 Task: Create an event for the pre-trip currency exchange.
Action: Mouse moved to (279, 235)
Screenshot: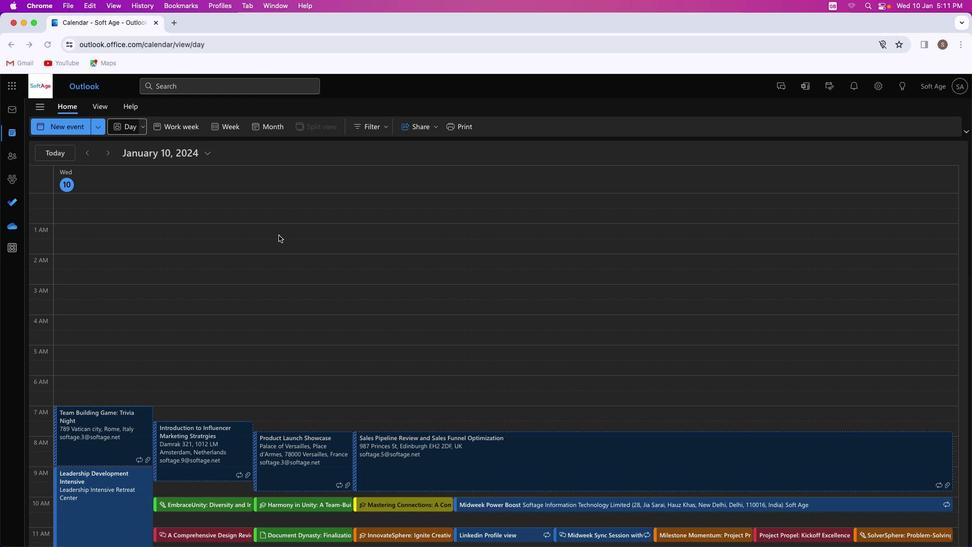 
Action: Mouse pressed left at (279, 235)
Screenshot: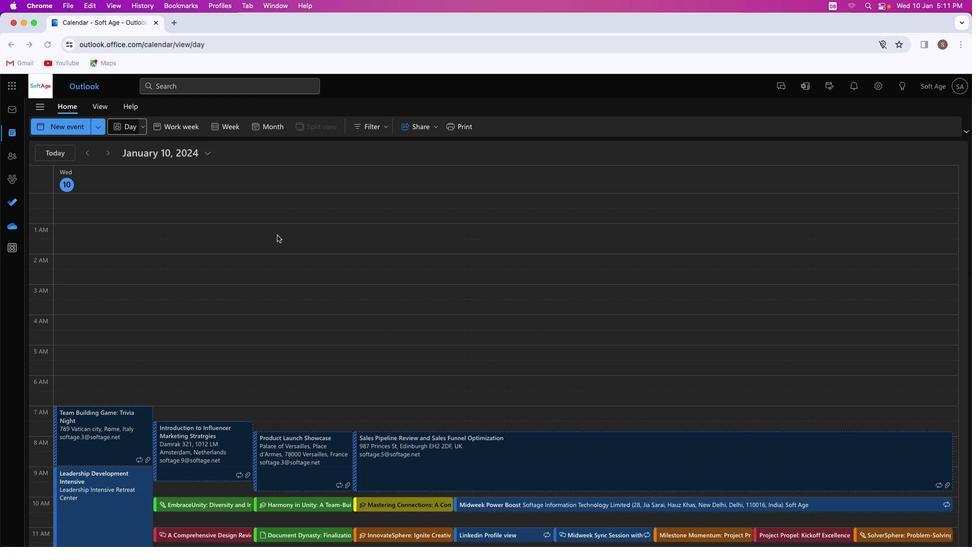 
Action: Mouse moved to (61, 125)
Screenshot: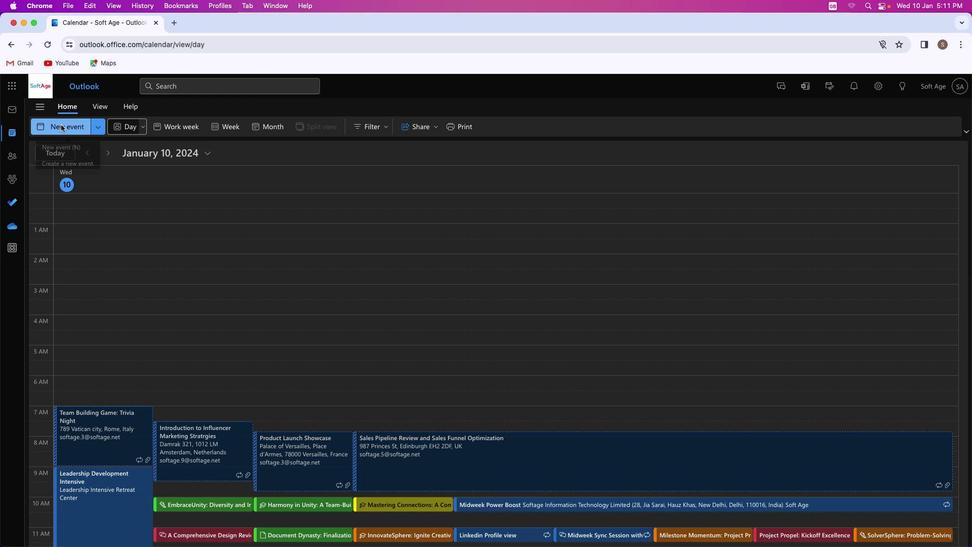 
Action: Mouse pressed left at (61, 125)
Screenshot: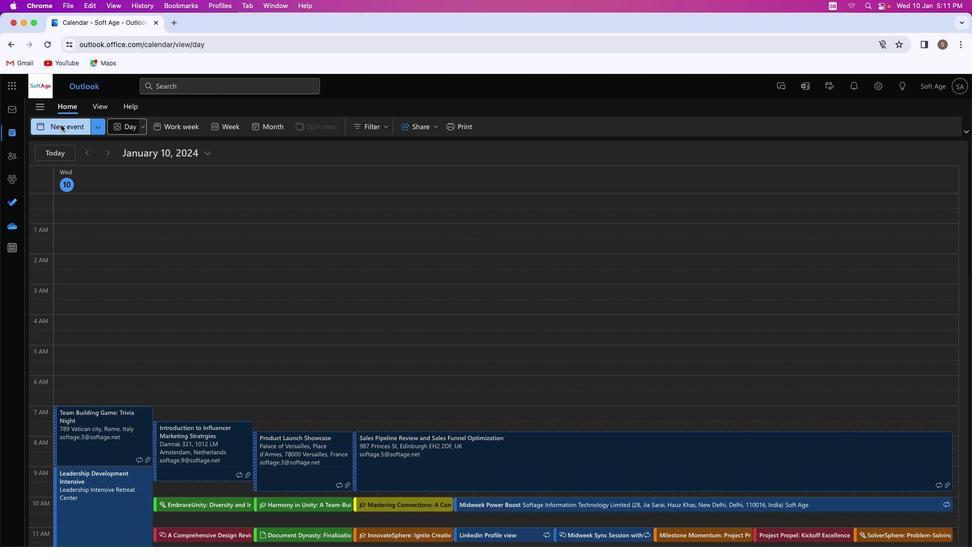 
Action: Mouse moved to (276, 189)
Screenshot: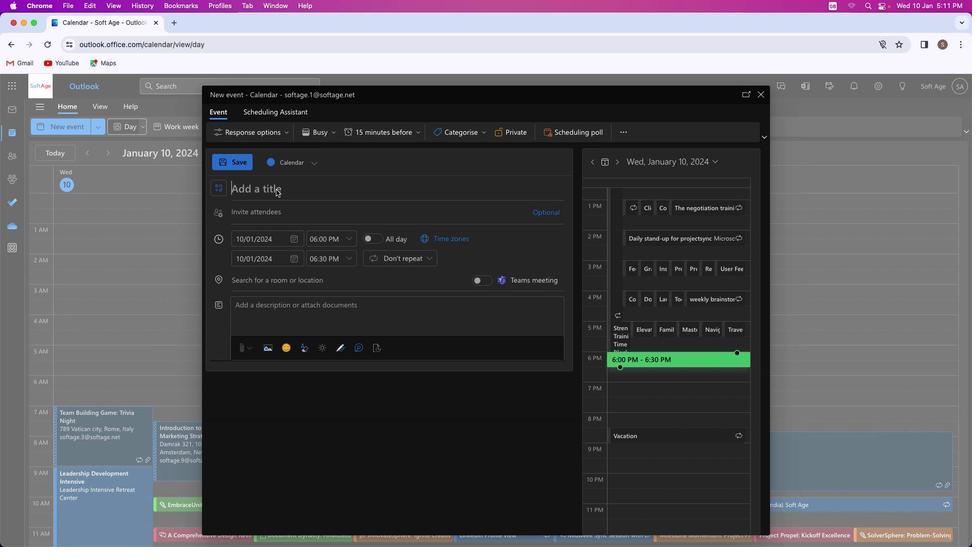 
Action: Mouse pressed left at (276, 189)
Screenshot: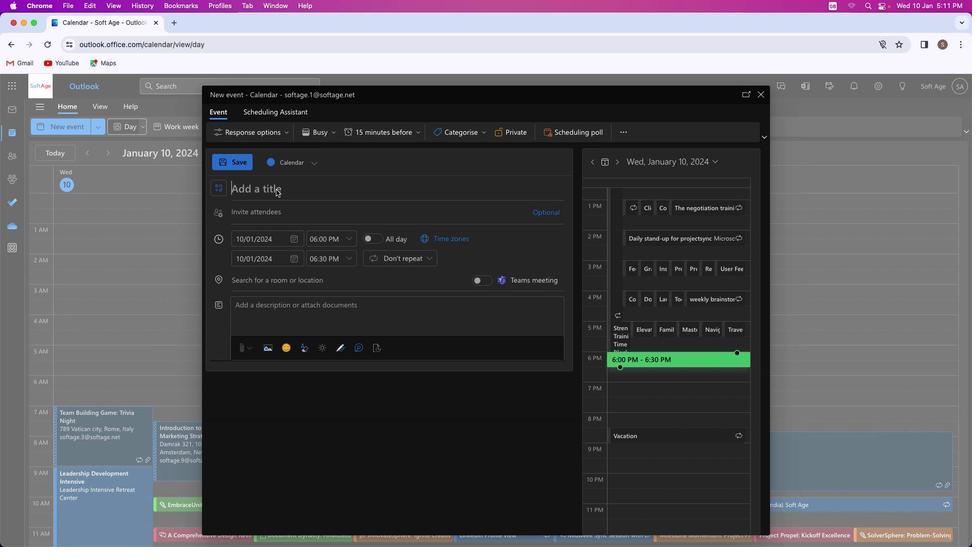 
Action: Key pressed Key.shift'C''u''r''r''e''n''c''y'Key.spaceKey.shift_r'P''r''e''p'Key.shift_r':'Key.spaceKey.shift_r'P''r''e''-'Key.shift'T''r''i''p'Key.spaceKey.shift'C''u''r''r''e''n''c''y'Key.spaceKey.shift'E''x''c''h''a''n''g''e'
Screenshot: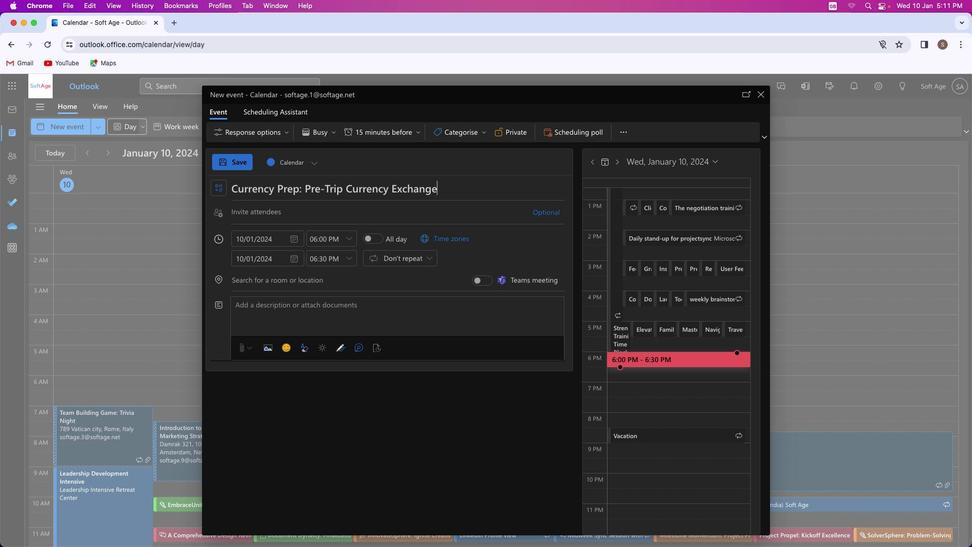 
Action: Mouse moved to (282, 215)
Screenshot: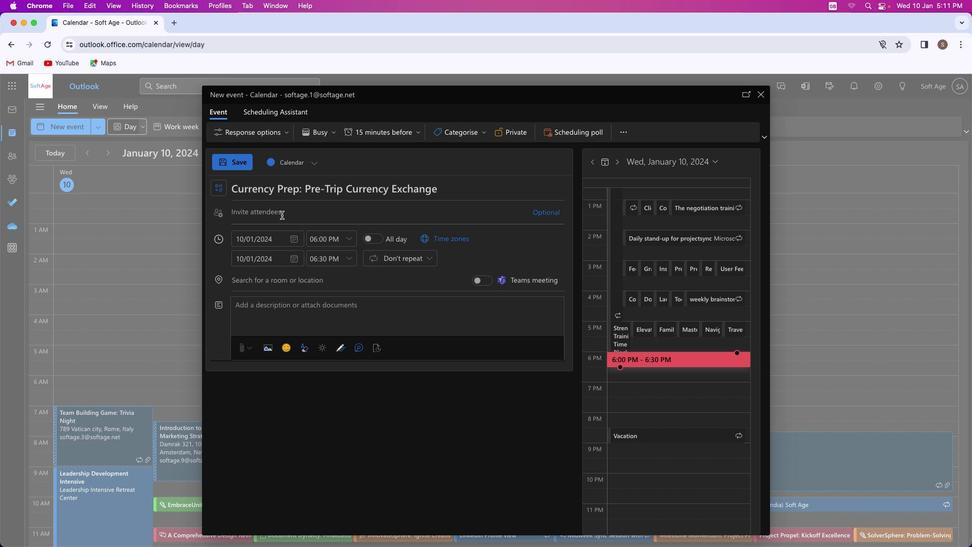 
Action: Mouse pressed left at (282, 215)
Screenshot: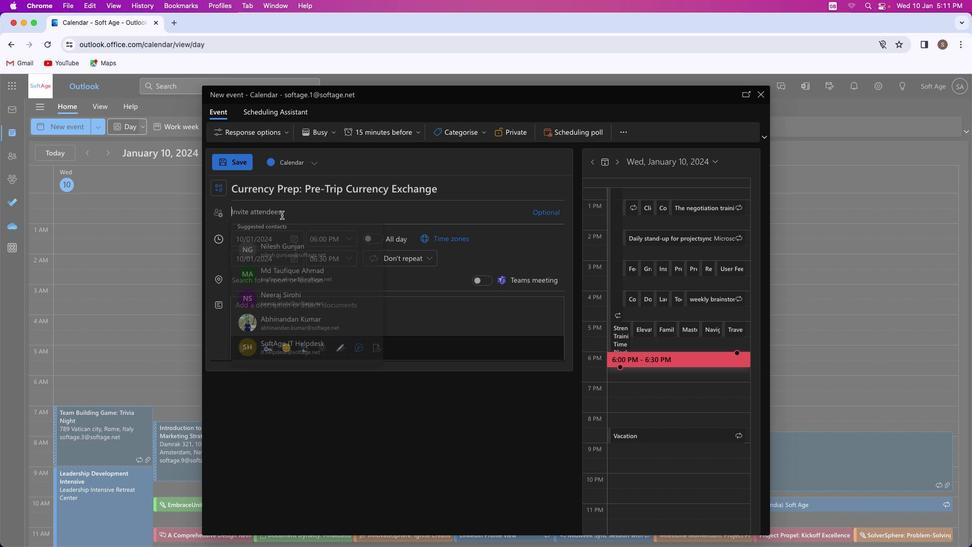 
Action: Mouse moved to (412, 303)
Screenshot: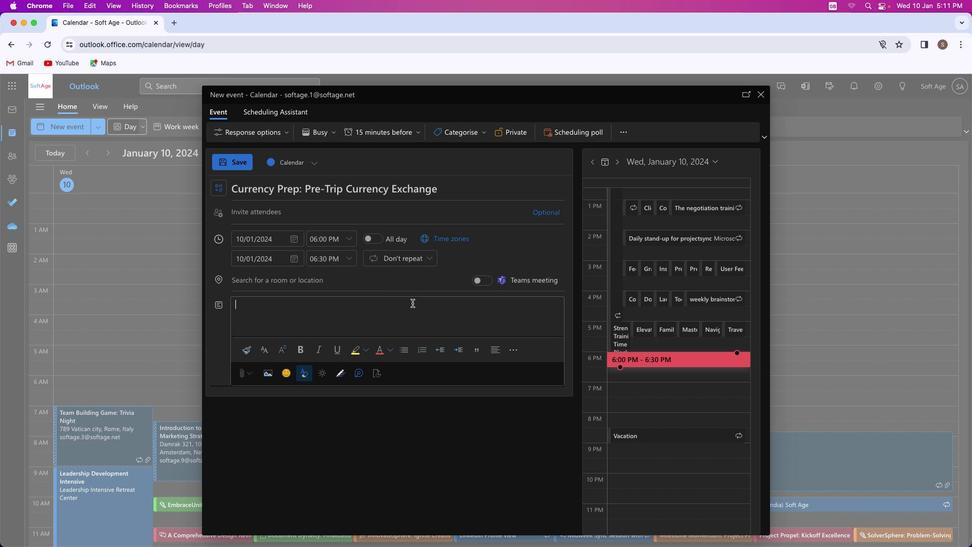 
Action: Mouse pressed left at (412, 303)
Screenshot: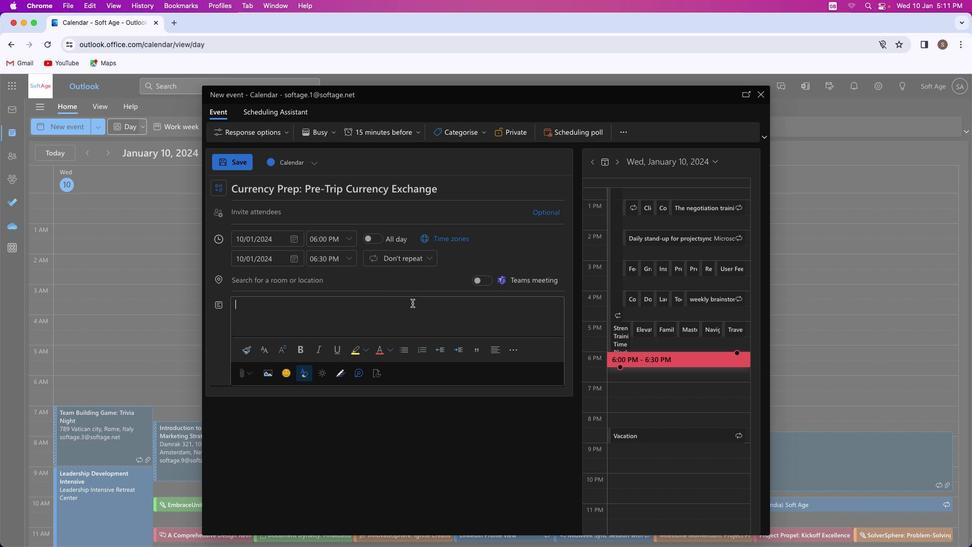 
Action: Mouse moved to (304, 304)
Screenshot: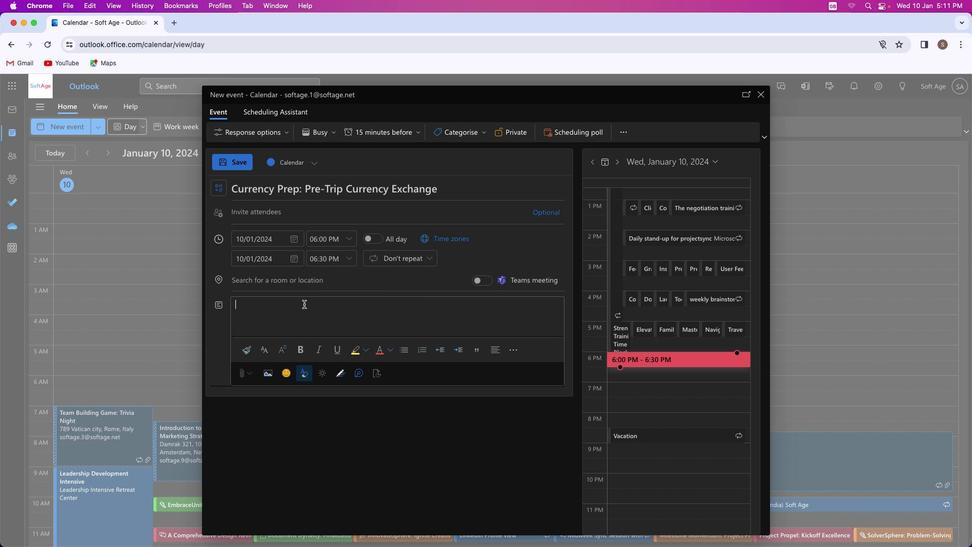 
Action: Key pressed Key.shift_r'P''r''e''p''a''r''e'Key.space'f''o''r'Key.space'y''o''u''r'Key.space'a''d''v''e''n''t''u''r''e'Key.space'w''i''t''h'Key.space'c''u''r''r''e''n''c''y'Key.space'p''r''e''p'','Key.space'f''a''c''i''l''i''t''a''t''i''n''g'Key.space'e''a''s''y'Key.space'a''n''d'Key.space'c''o''n''v''e''n''i''e''n''t'Key.space'p''r''e''-''t''r''i''p'Key.space'c''u''r''r''e''n''c''y'Key.space'e''x''c''h''a''n''g''e''.'Key.spaceKey.shift'E''n''s''u''r''e'Key.space's''m''o''o''t''h'Key.space't''r''a''n''s''a''c''t''i''o''n''s'Key.space'a''n''d'Key.space'o''p''t''i''m''a''l'Key.space'f''i''n''a''n''c''i''a''l'Key.space'p''l''a''n''n''i''n''g'Key.space'f''o''r'Key.space'a'Key.space'w''o''r''r''y''-''f''r''e''e'Key.space't''r''a''v''e''l'Key.space'e''x''p''e''r''i''e''n''c''e''.'
Screenshot: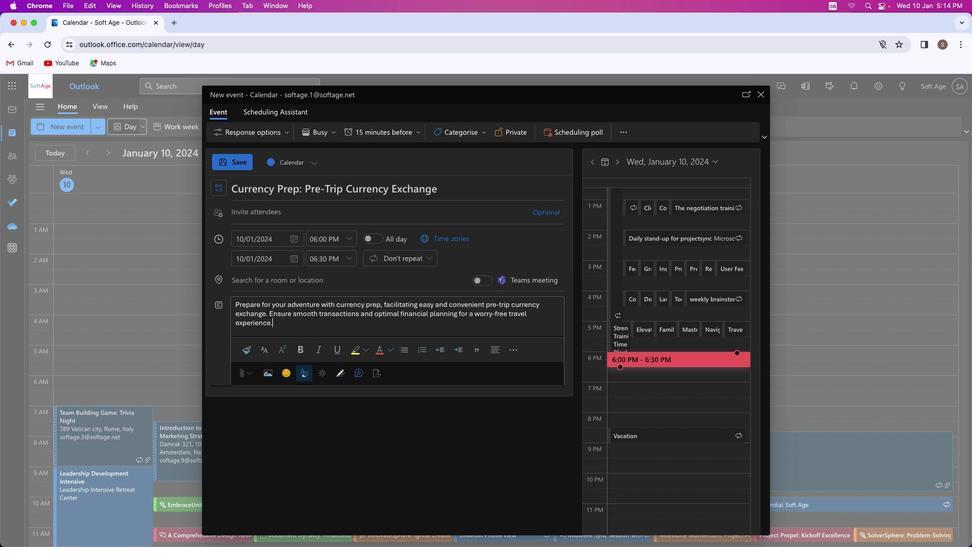 
Action: Mouse moved to (485, 304)
Screenshot: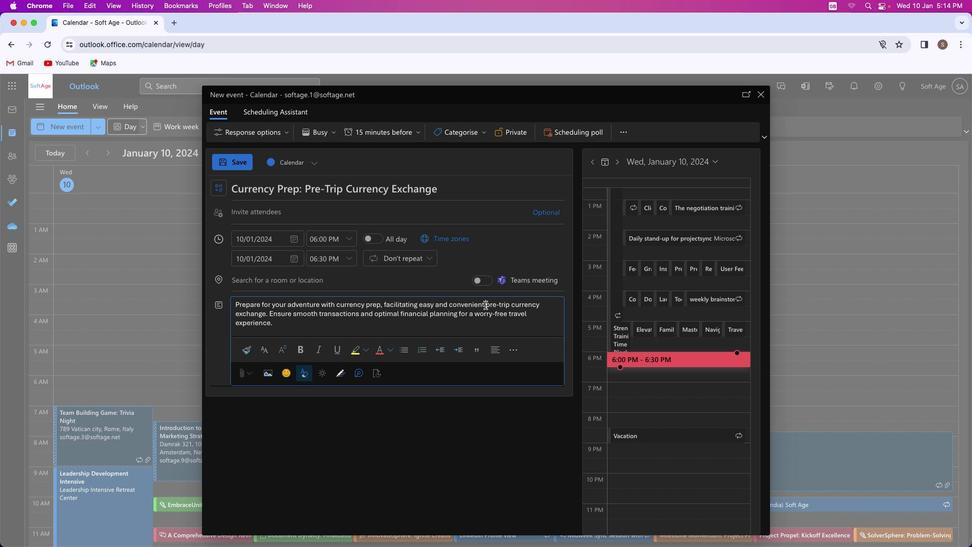 
Action: Mouse pressed left at (485, 304)
Screenshot: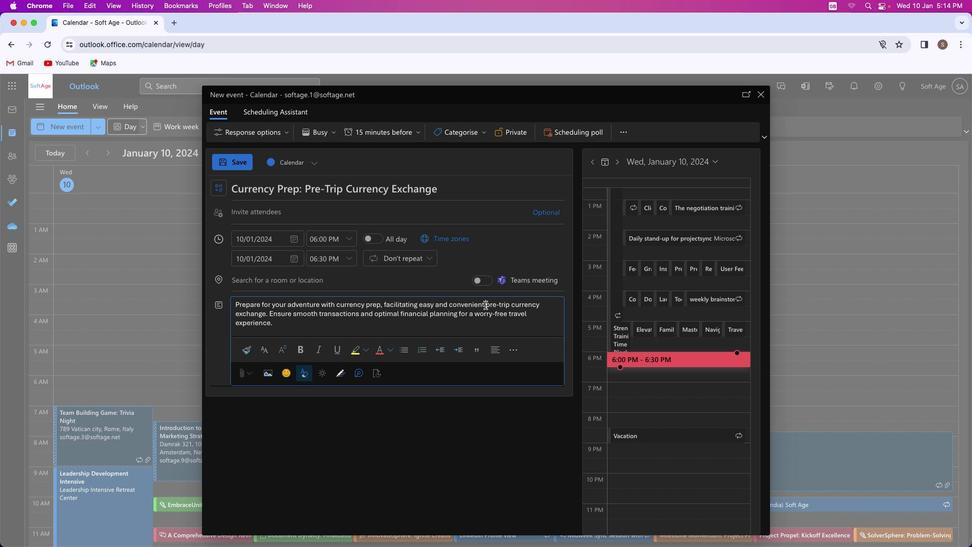 
Action: Mouse moved to (485, 303)
Screenshot: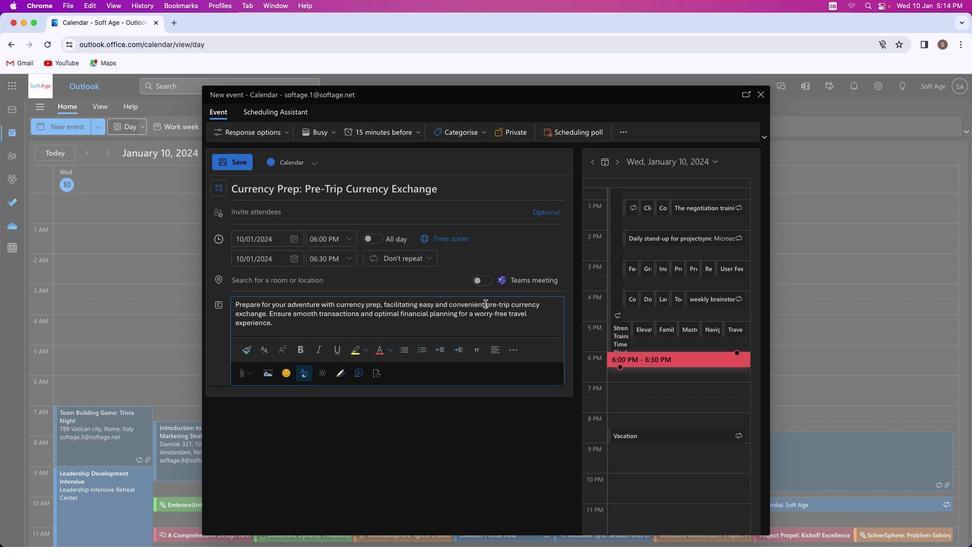 
Action: Mouse pressed left at (485, 303)
Screenshot: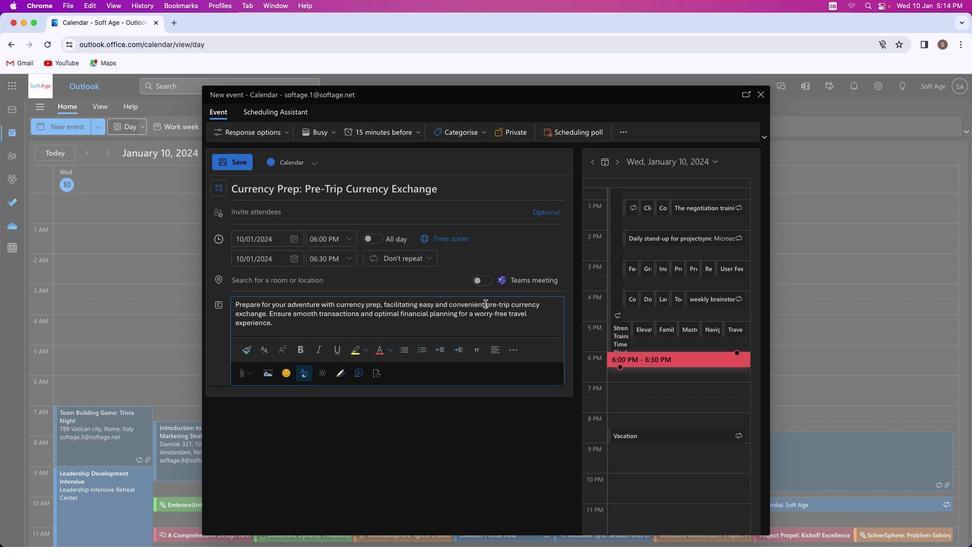 
Action: Mouse moved to (303, 351)
Screenshot: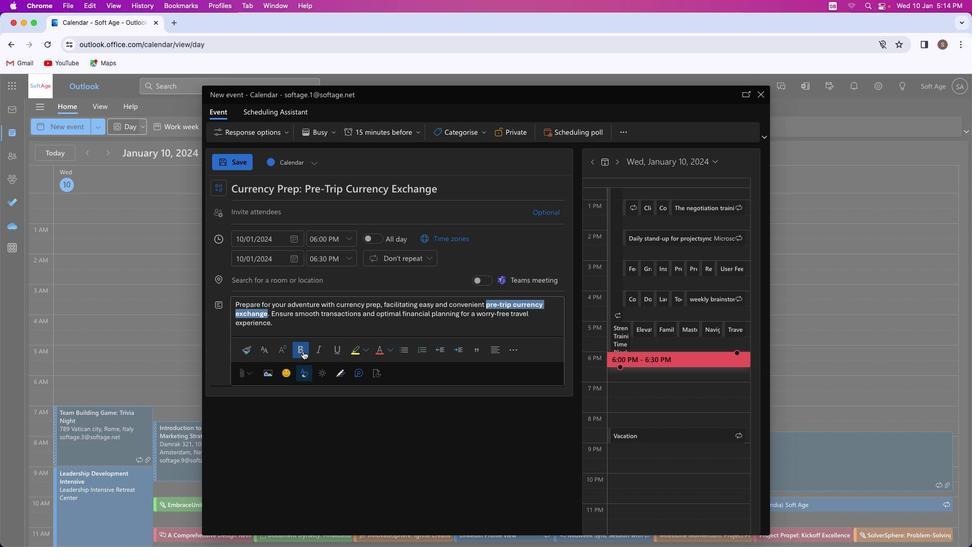 
Action: Mouse pressed left at (303, 351)
Screenshot: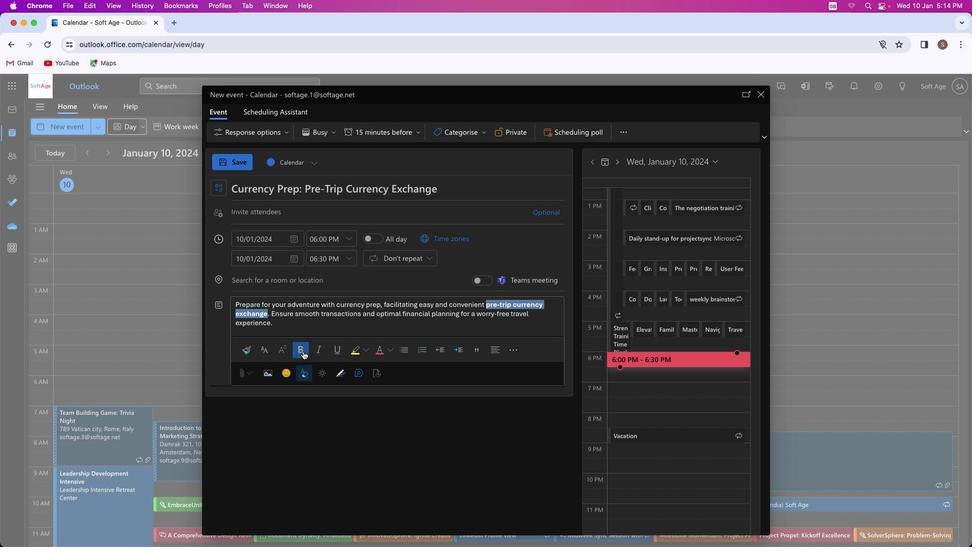
Action: Mouse moved to (318, 349)
Screenshot: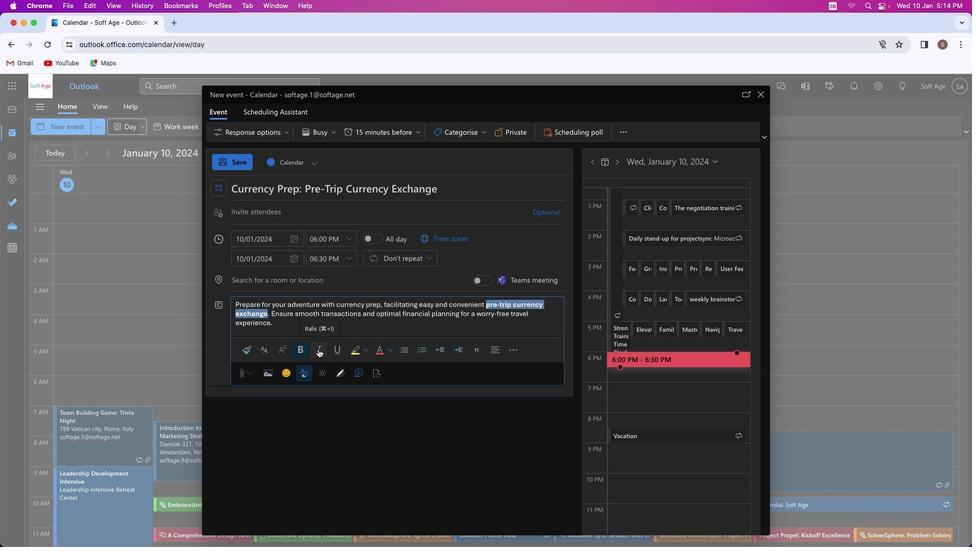 
Action: Mouse pressed left at (318, 349)
Screenshot: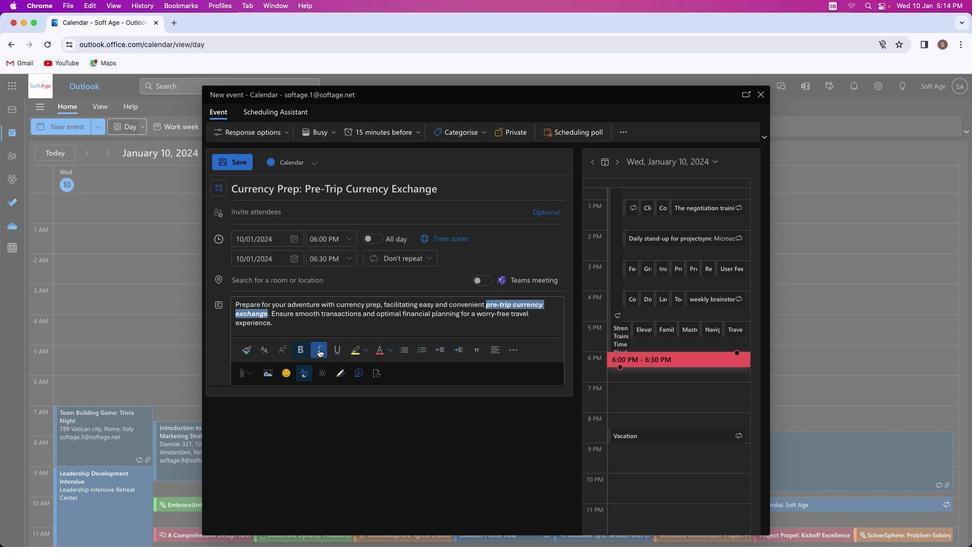 
Action: Mouse moved to (334, 350)
Screenshot: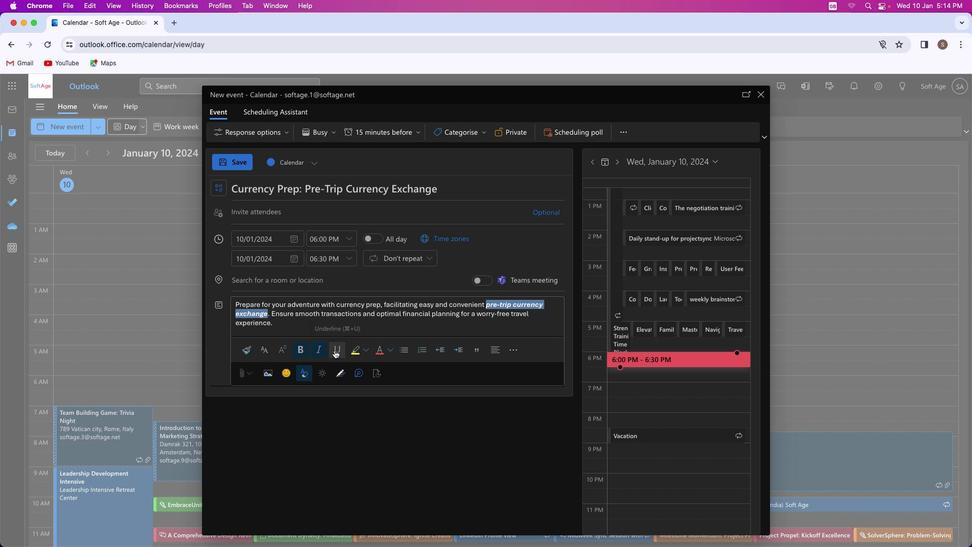 
Action: Mouse pressed left at (334, 350)
Screenshot: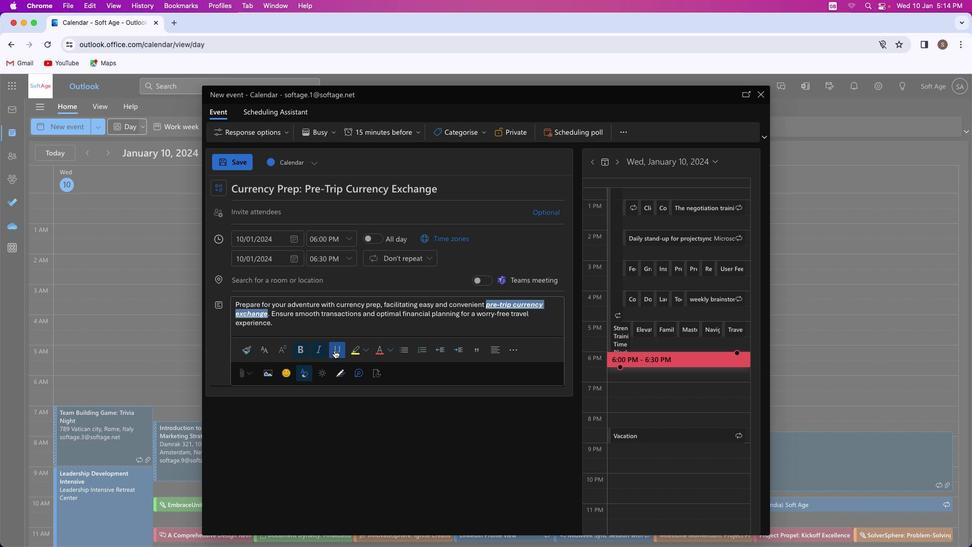 
Action: Mouse moved to (390, 349)
Screenshot: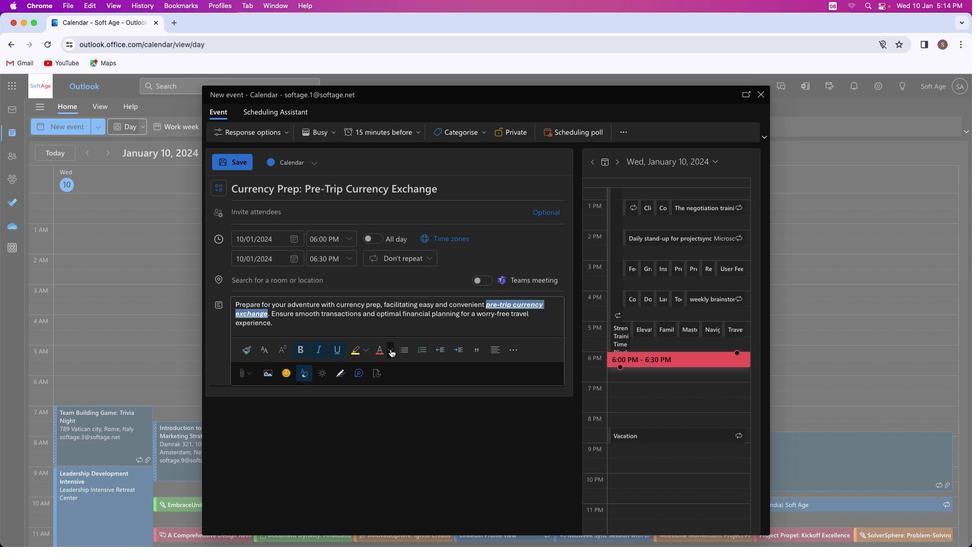
Action: Mouse pressed left at (390, 349)
Screenshot: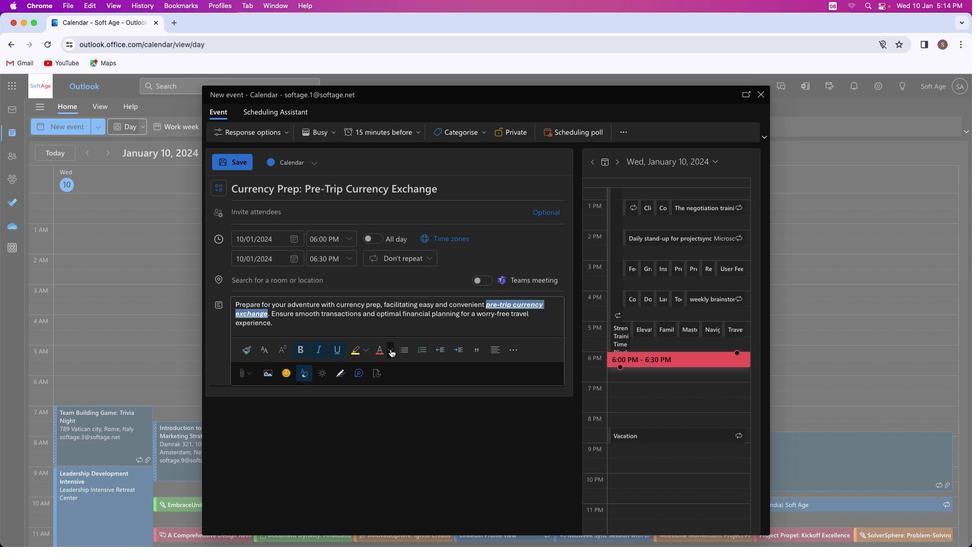 
Action: Mouse moved to (447, 404)
Screenshot: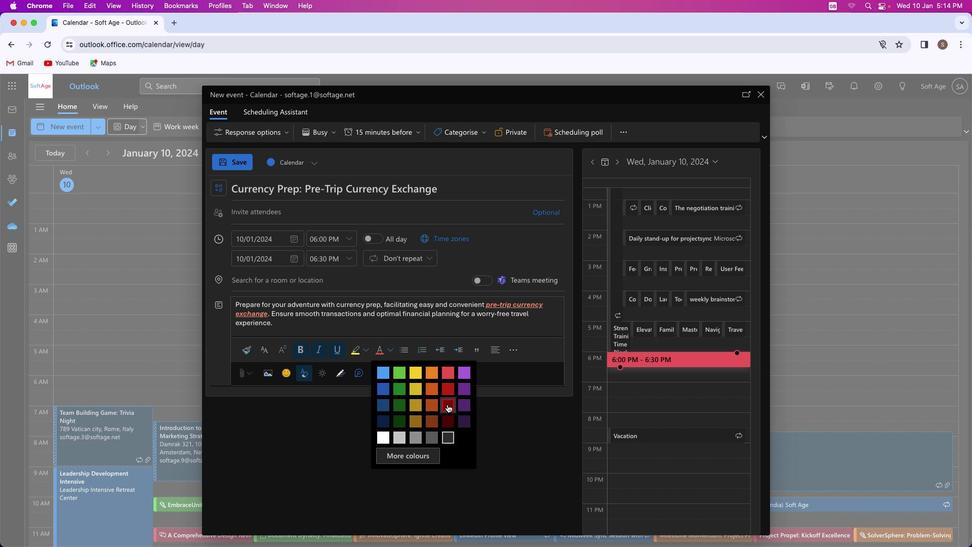 
Action: Mouse pressed left at (447, 404)
Screenshot: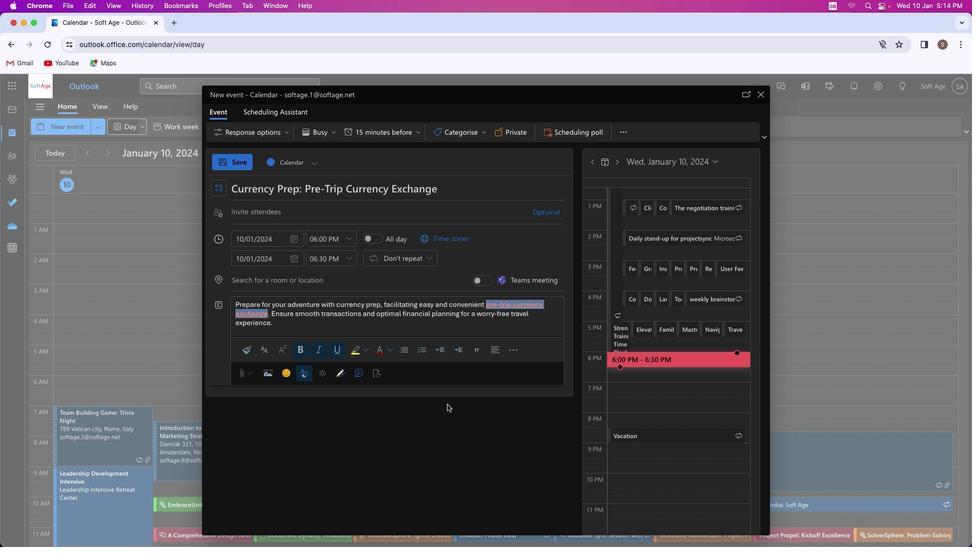 
Action: Mouse moved to (287, 328)
Screenshot: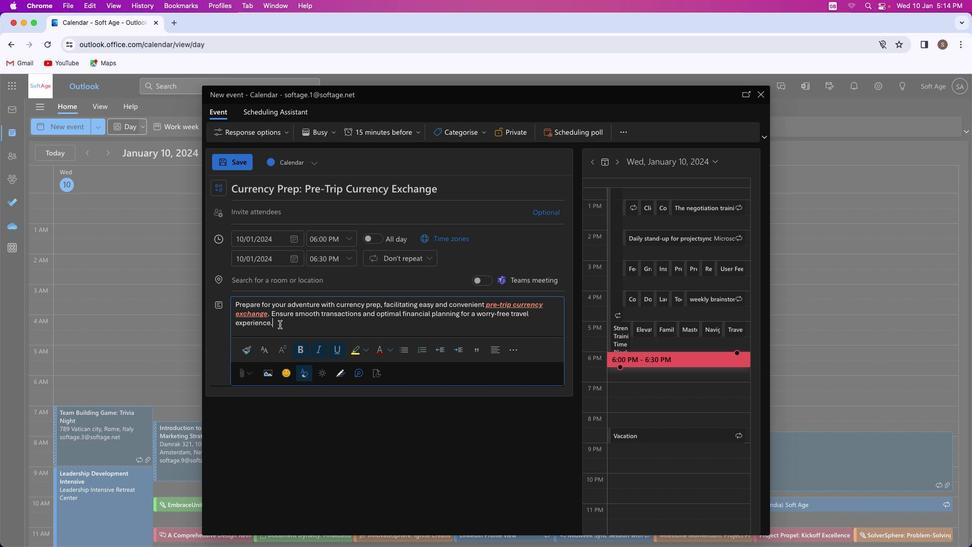 
Action: Mouse pressed left at (287, 328)
Screenshot: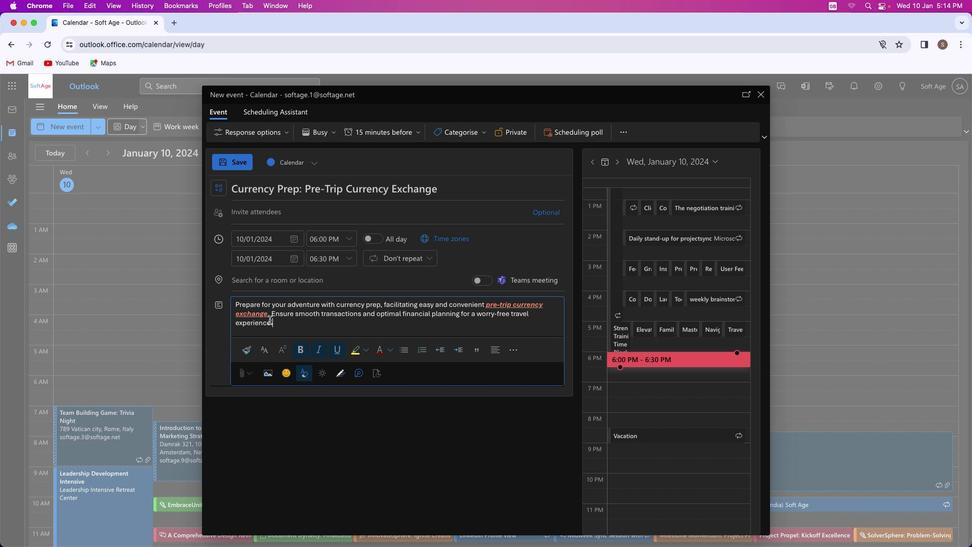 
Action: Mouse moved to (285, 348)
Screenshot: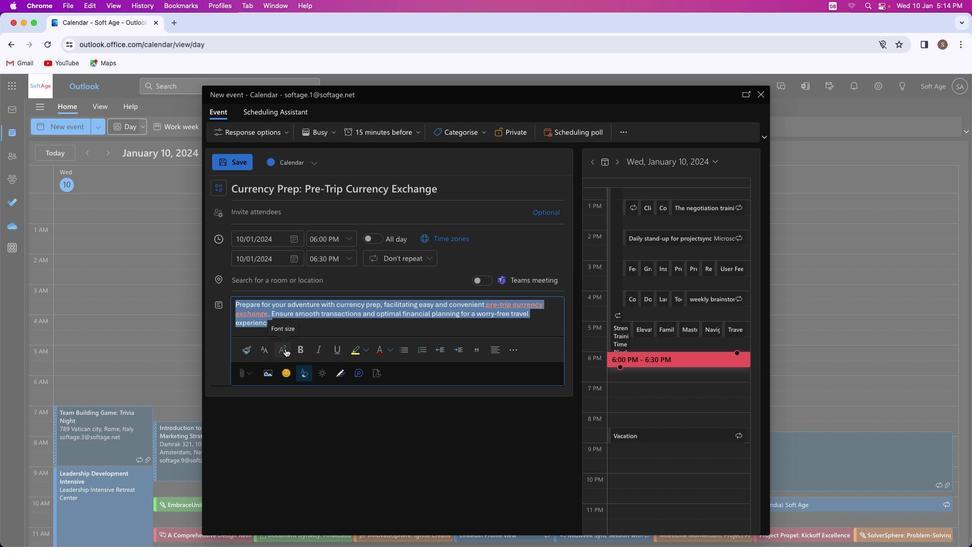 
Action: Mouse pressed left at (285, 348)
Screenshot: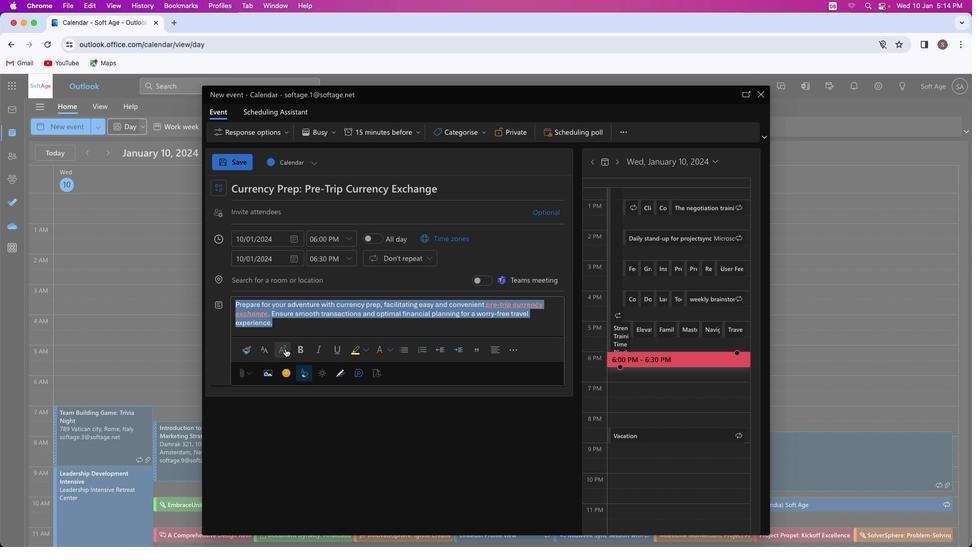
Action: Mouse moved to (297, 442)
Screenshot: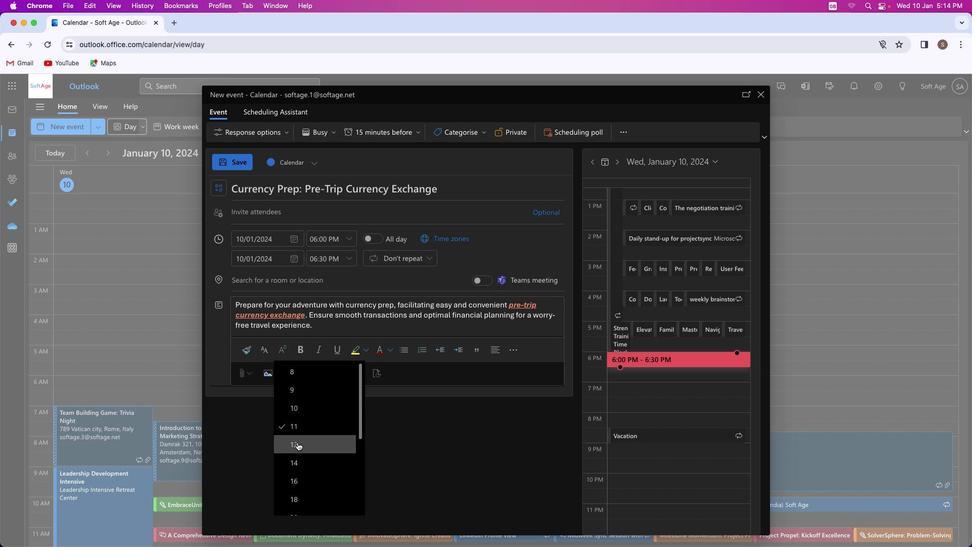 
Action: Mouse pressed left at (297, 442)
Screenshot: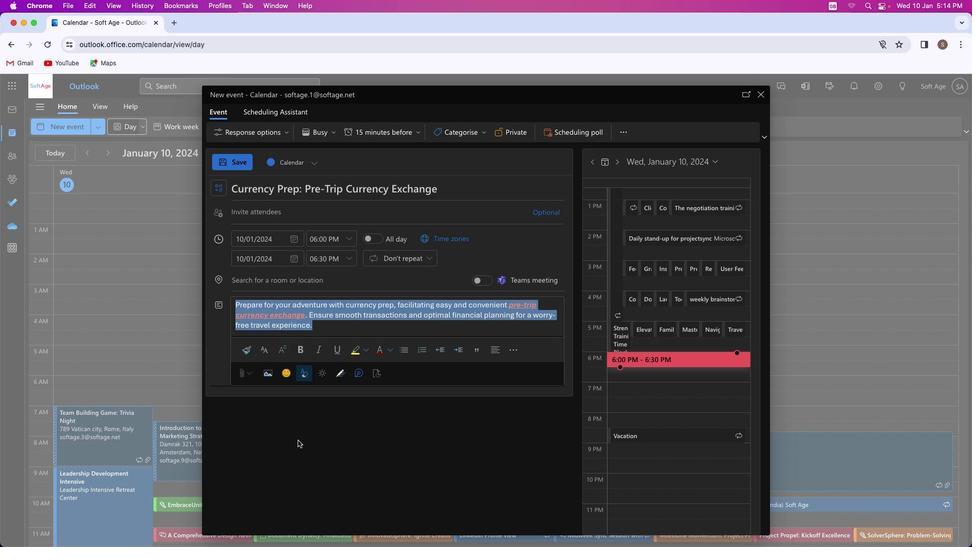 
Action: Mouse moved to (367, 349)
Screenshot: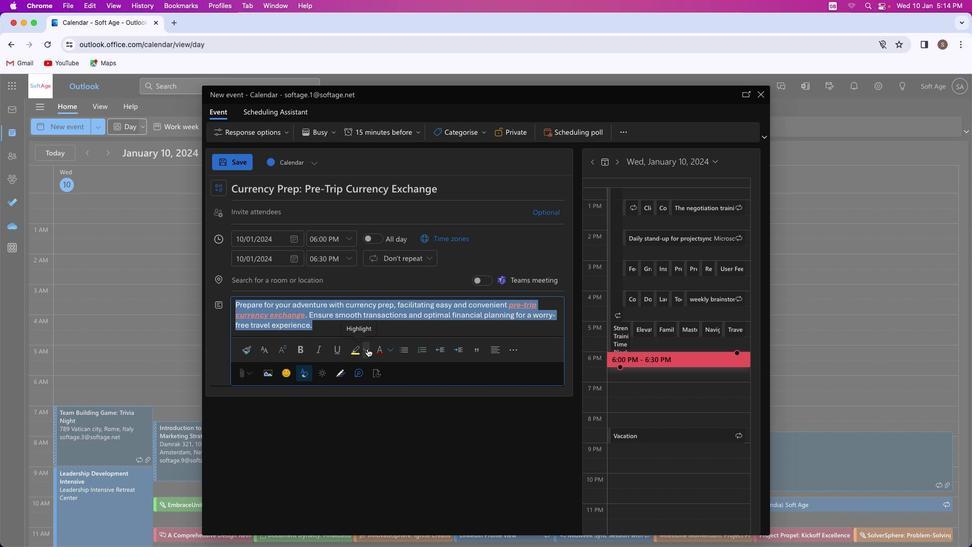 
Action: Mouse pressed left at (367, 349)
Screenshot: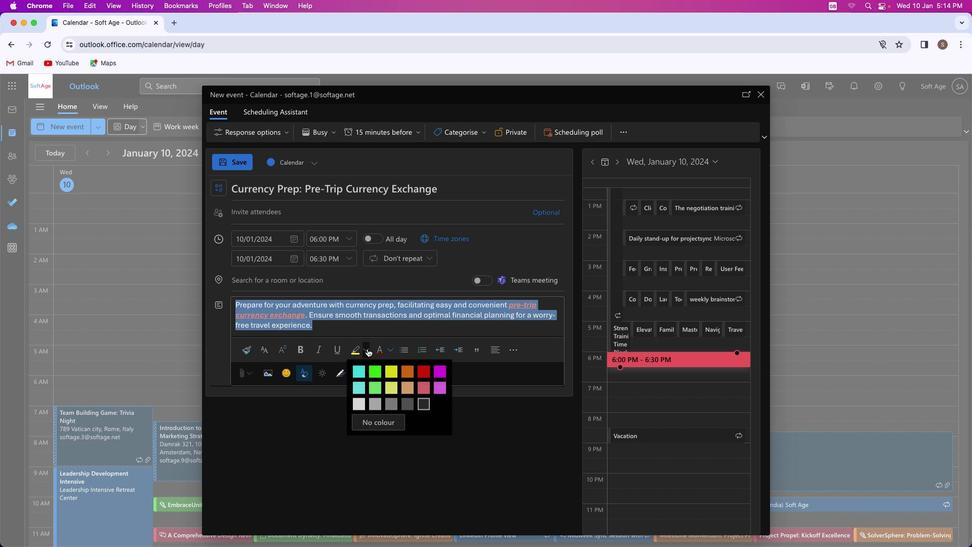 
Action: Mouse moved to (360, 372)
Screenshot: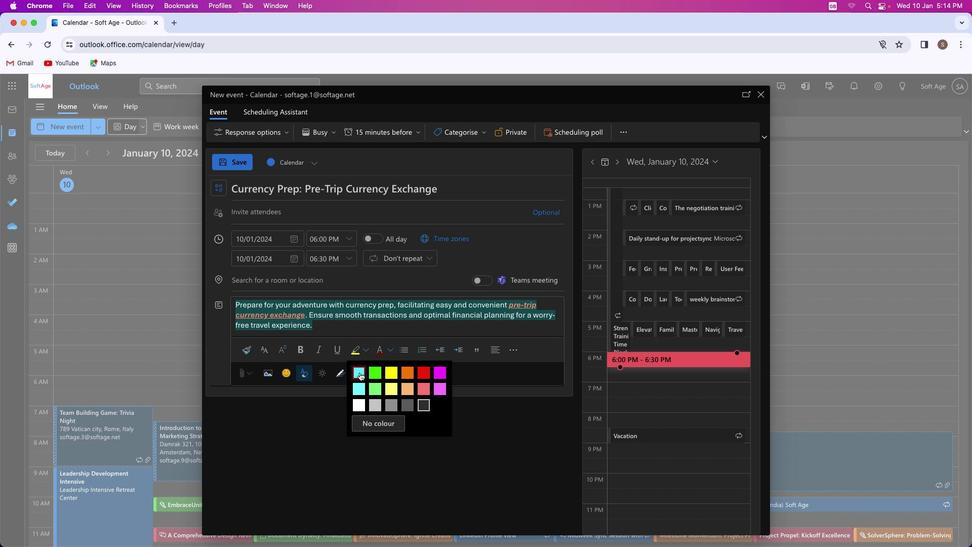 
Action: Mouse pressed left at (360, 372)
Screenshot: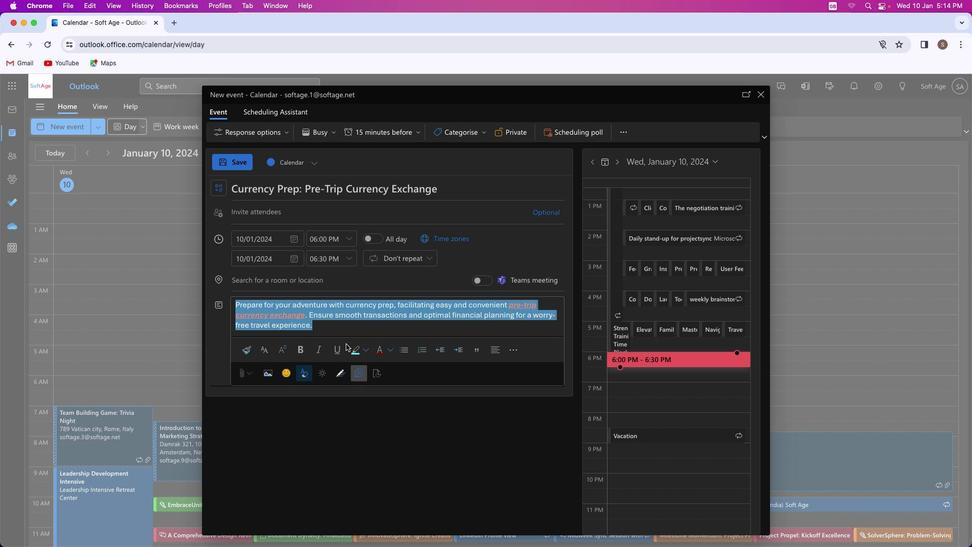 
Action: Mouse moved to (337, 327)
Screenshot: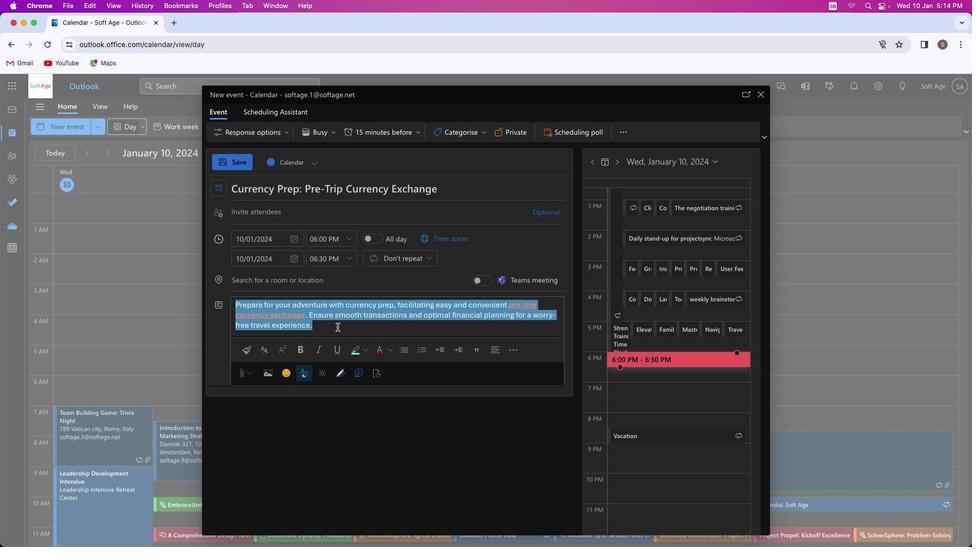
Action: Mouse pressed left at (337, 327)
Screenshot: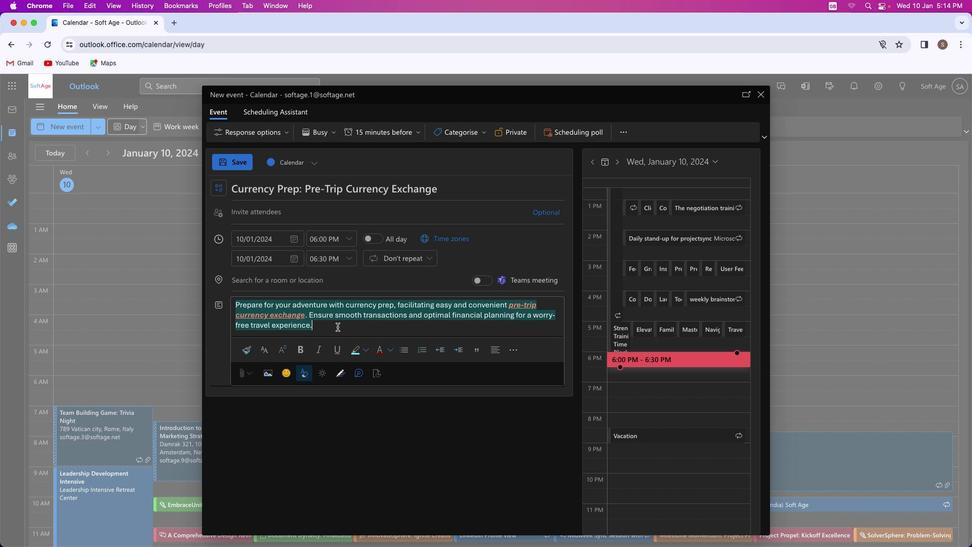 
Action: Mouse moved to (266, 281)
Screenshot: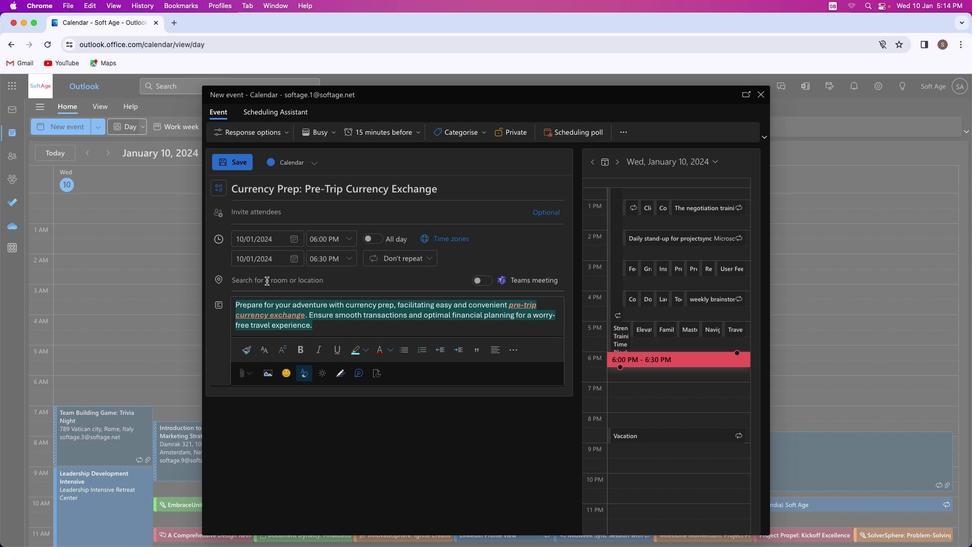 
Action: Mouse pressed left at (266, 281)
Screenshot: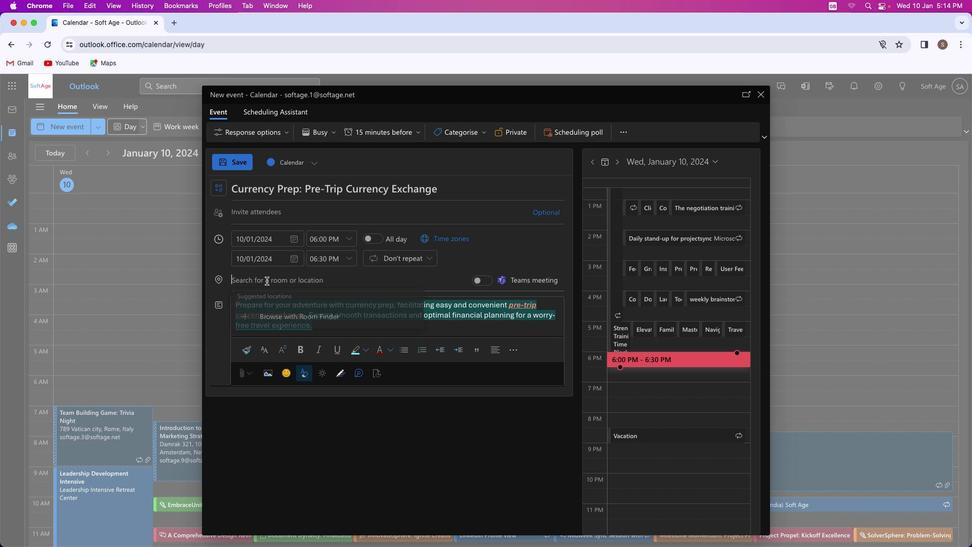 
Action: Key pressed Key.shift'C''u''r''r''e''n''c''y'
Screenshot: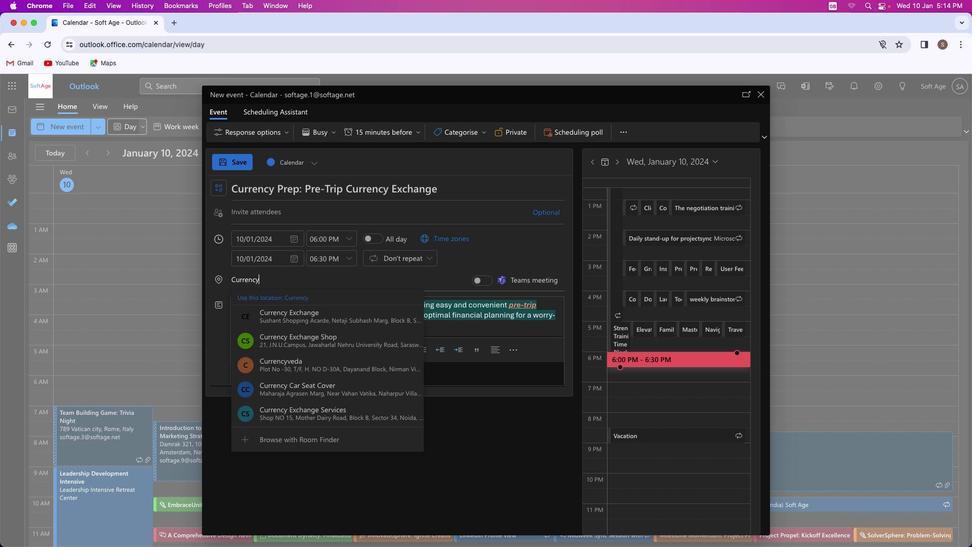 
Action: Mouse moved to (302, 331)
Screenshot: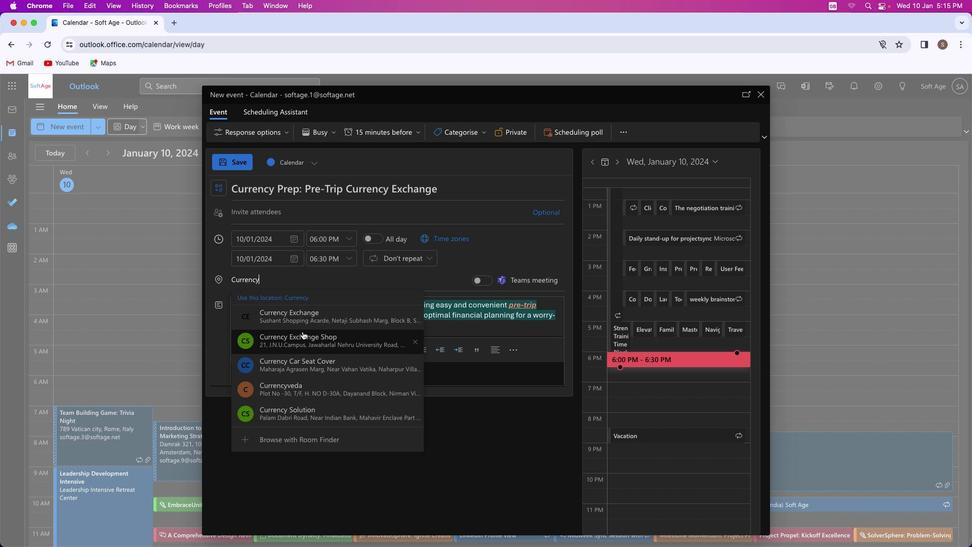 
Action: Mouse pressed left at (302, 331)
Screenshot: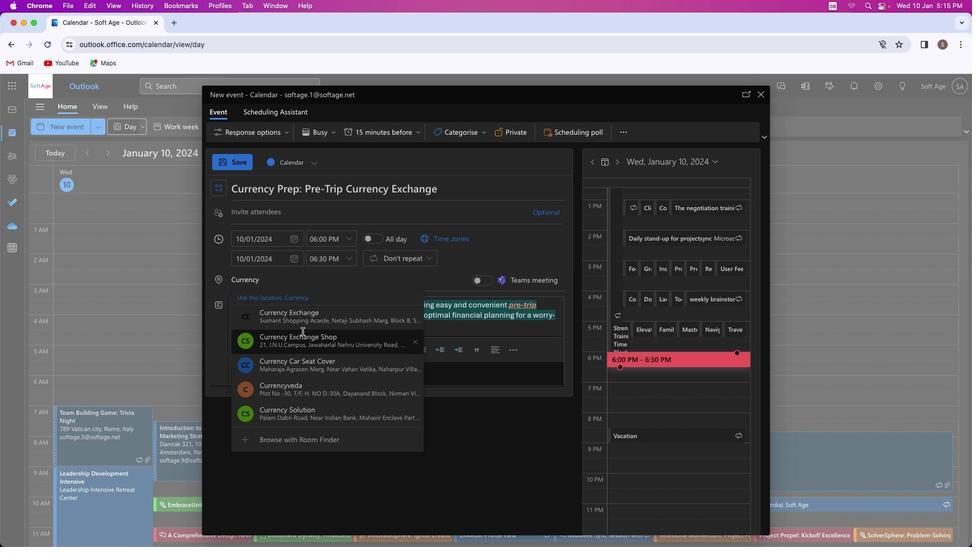
Action: Mouse moved to (255, 213)
Screenshot: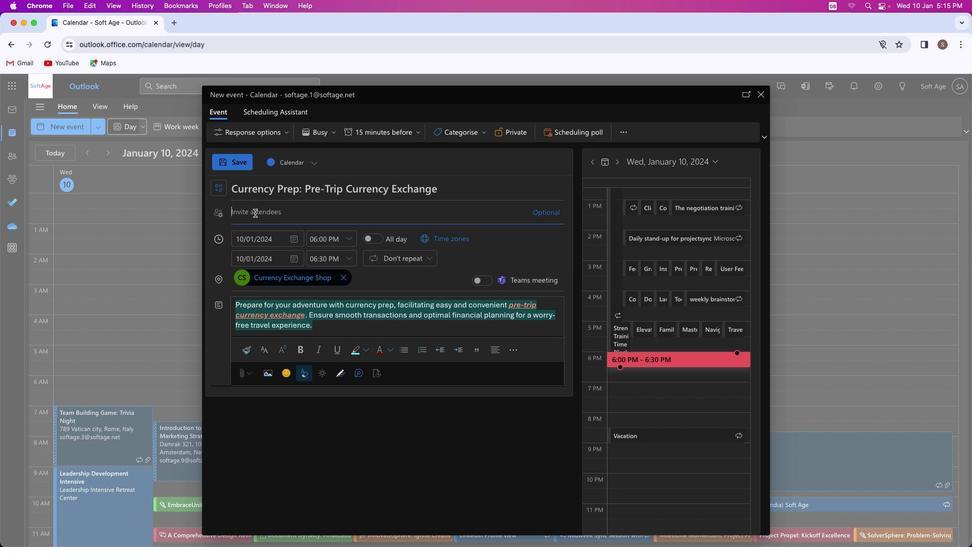 
Action: Mouse pressed left at (255, 213)
Screenshot: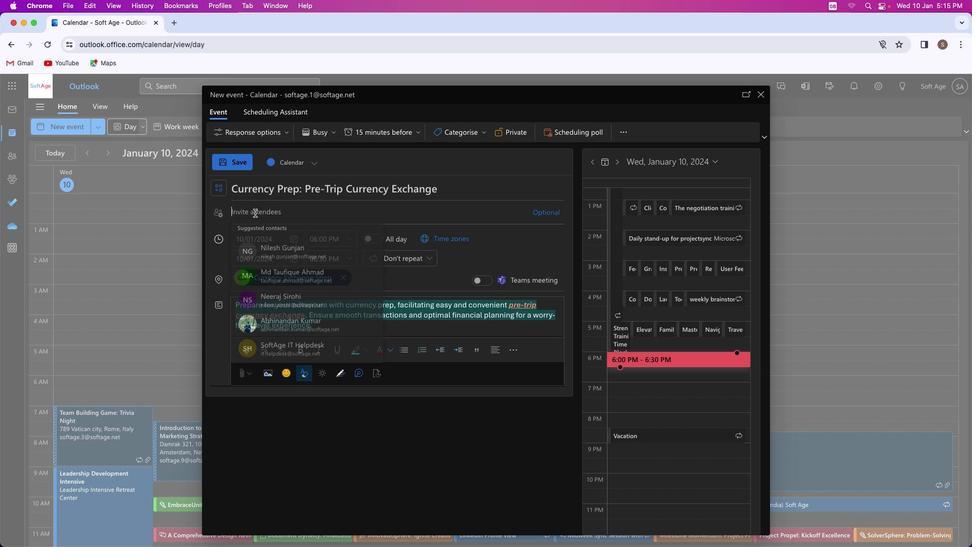 
Action: Key pressed 's''h''i''v''a''m''y''a''d''a''v''4''1'Key.shift'@''o''u''t''l''o''o''k''.''c''o''m'
Screenshot: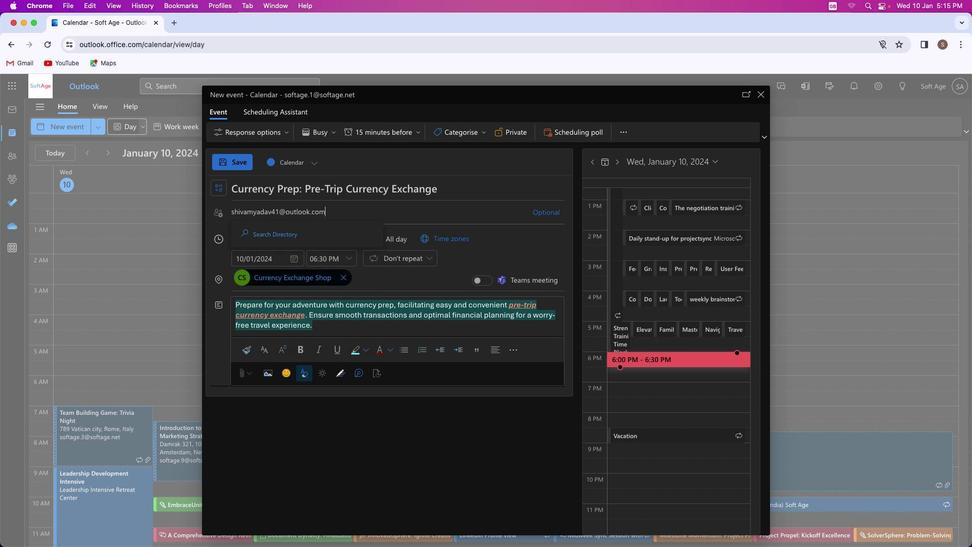 
Action: Mouse moved to (354, 233)
Screenshot: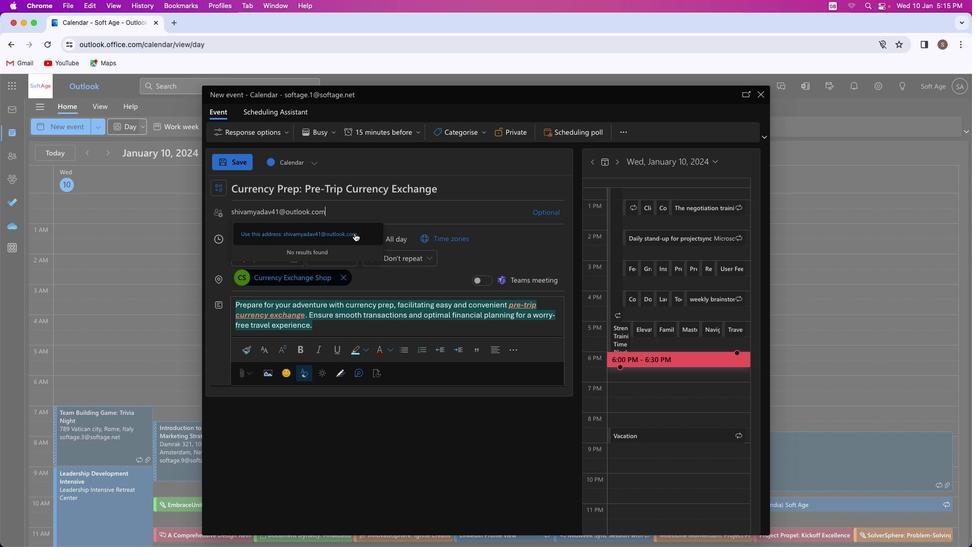 
Action: Mouse pressed left at (354, 233)
Screenshot: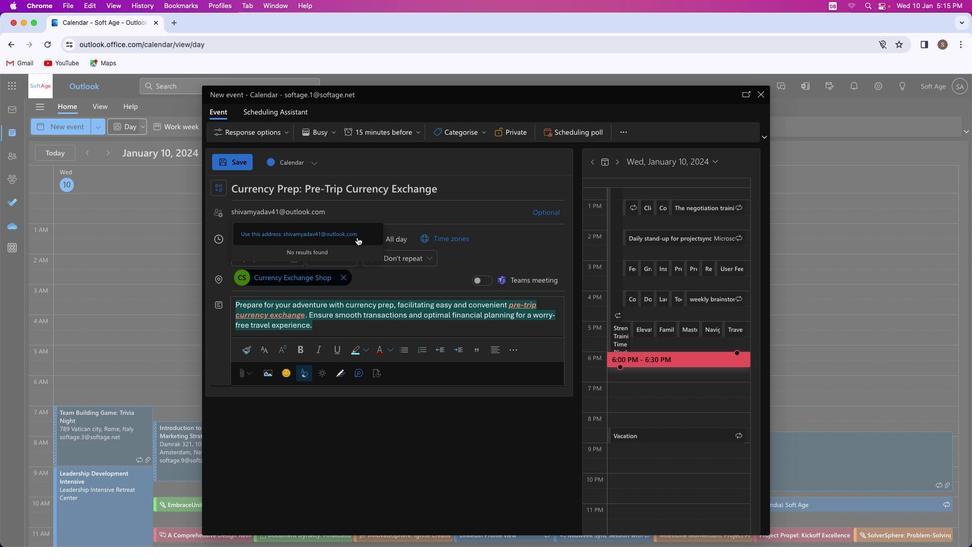 
Action: Mouse moved to (482, 364)
Screenshot: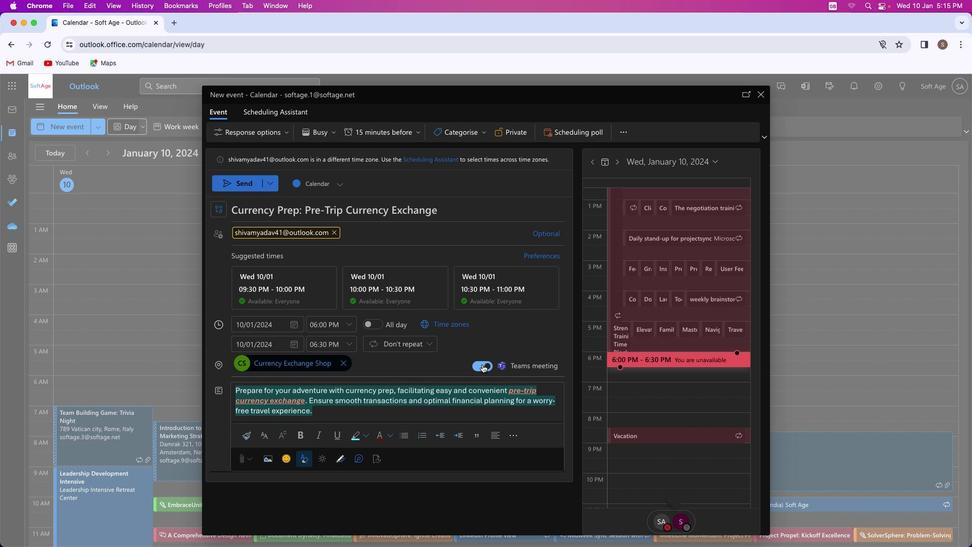 
Action: Mouse pressed left at (482, 364)
Screenshot: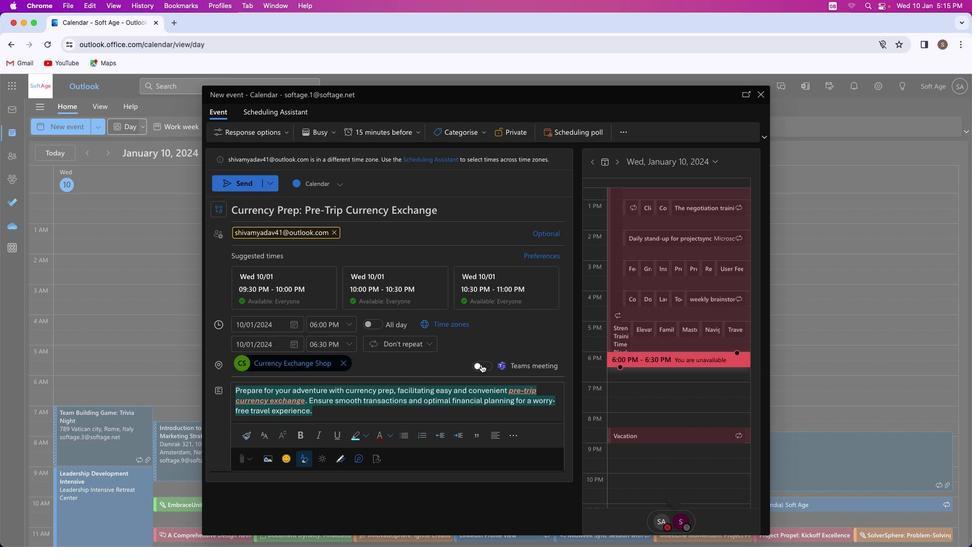 
Action: Mouse moved to (484, 132)
Screenshot: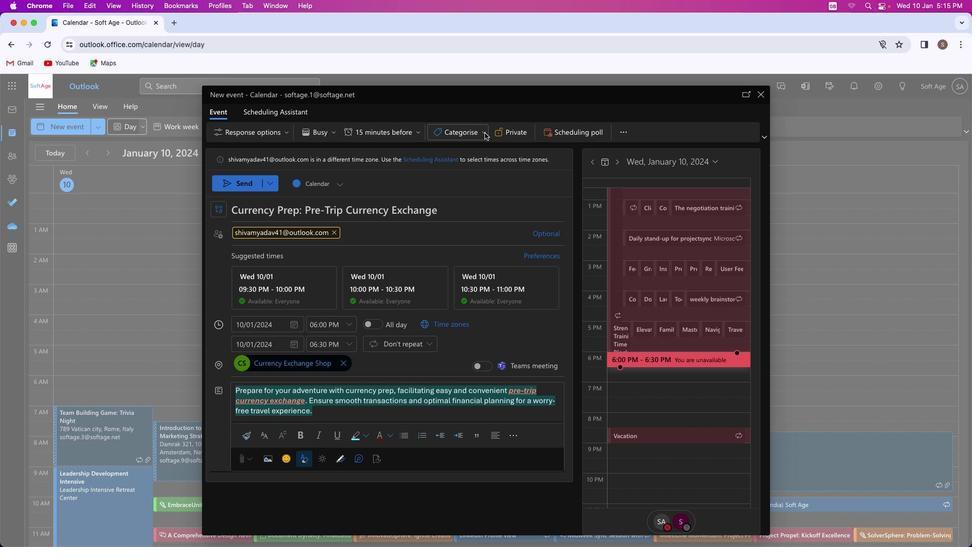 
Action: Mouse pressed left at (484, 132)
Screenshot: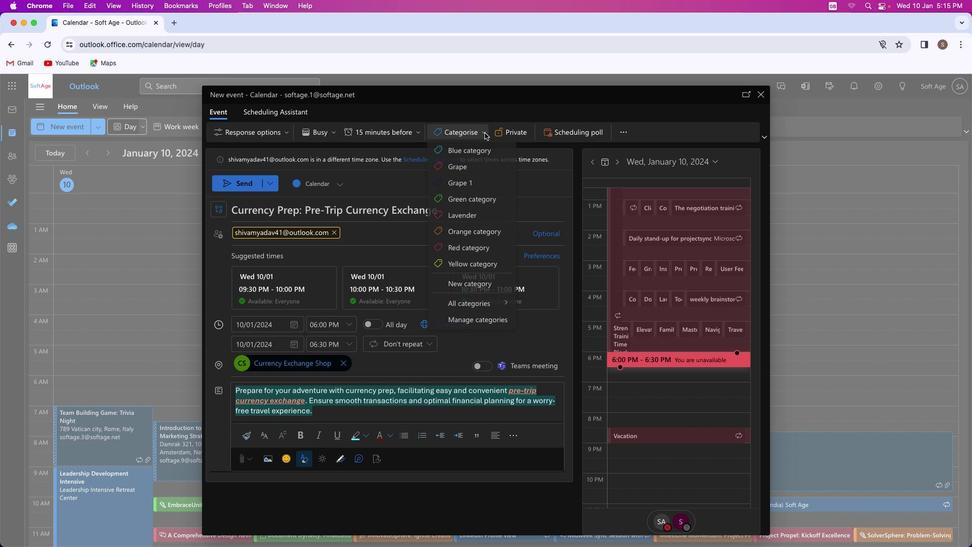 
Action: Mouse moved to (465, 198)
Screenshot: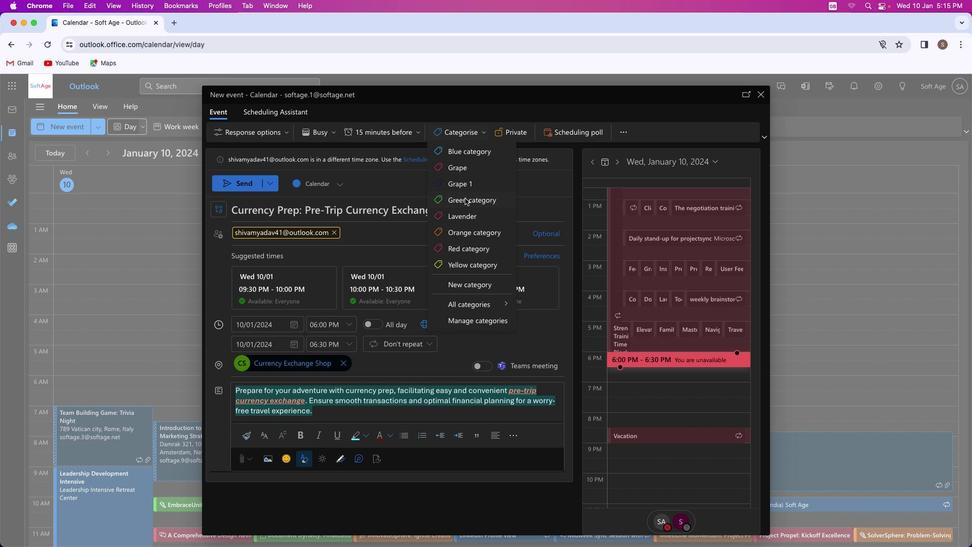 
Action: Mouse pressed left at (465, 198)
Screenshot: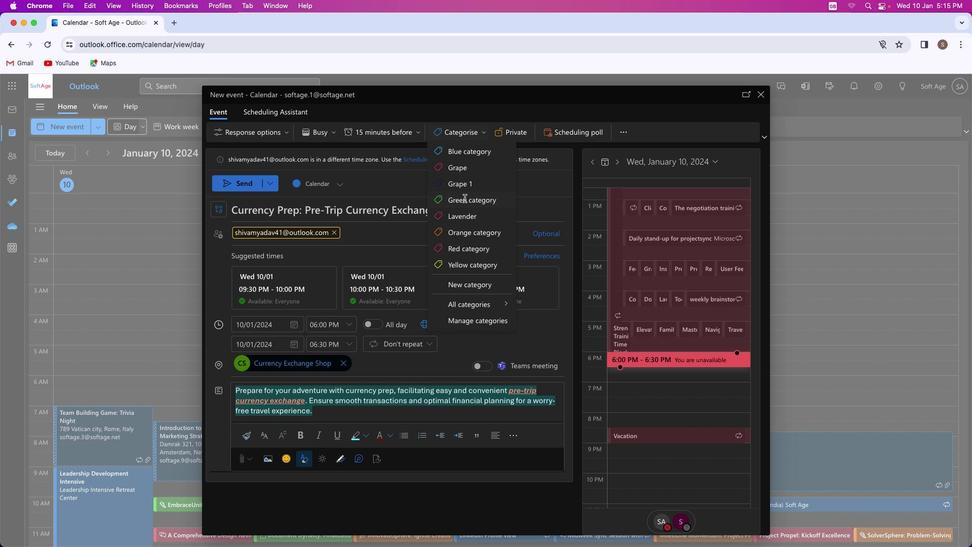 
Action: Mouse moved to (235, 184)
Screenshot: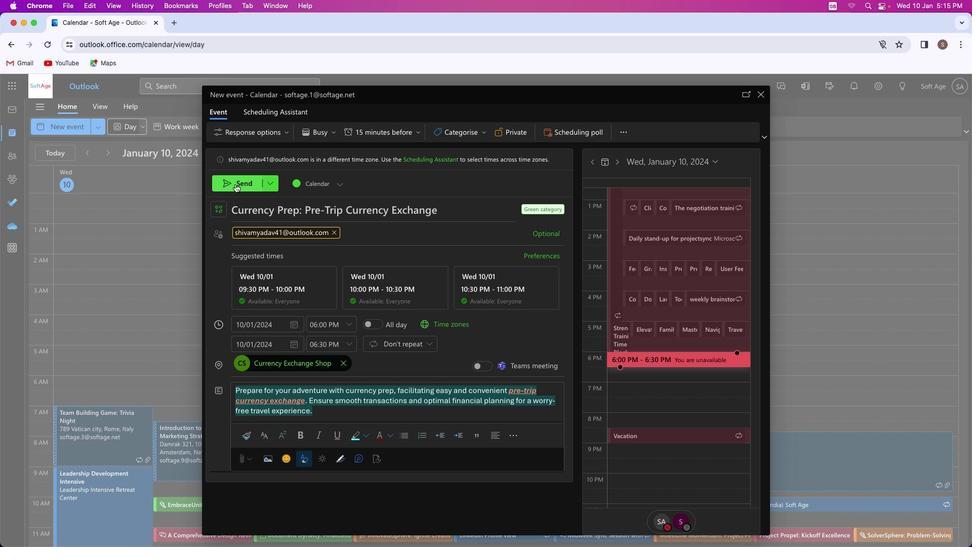 
Action: Mouse pressed left at (235, 184)
Screenshot: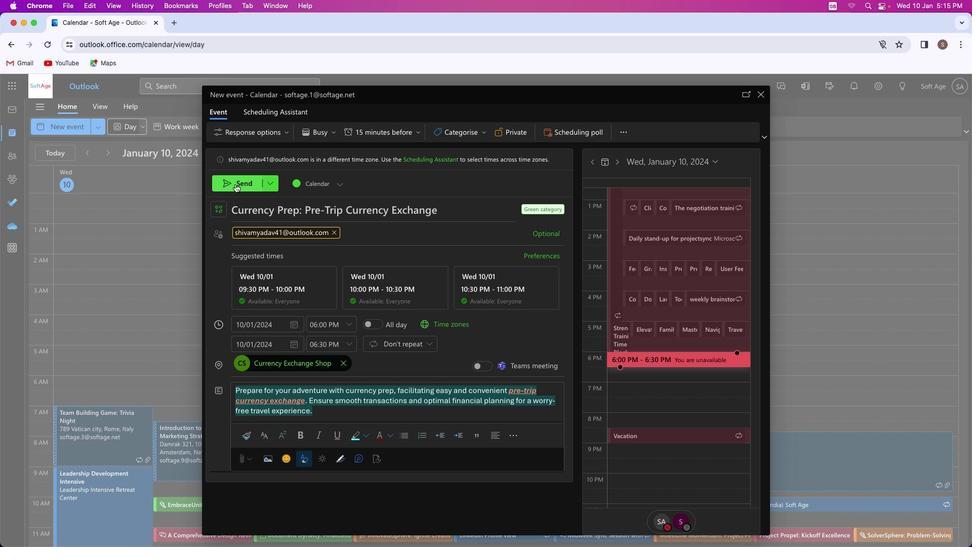 
Action: Mouse moved to (457, 364)
Screenshot: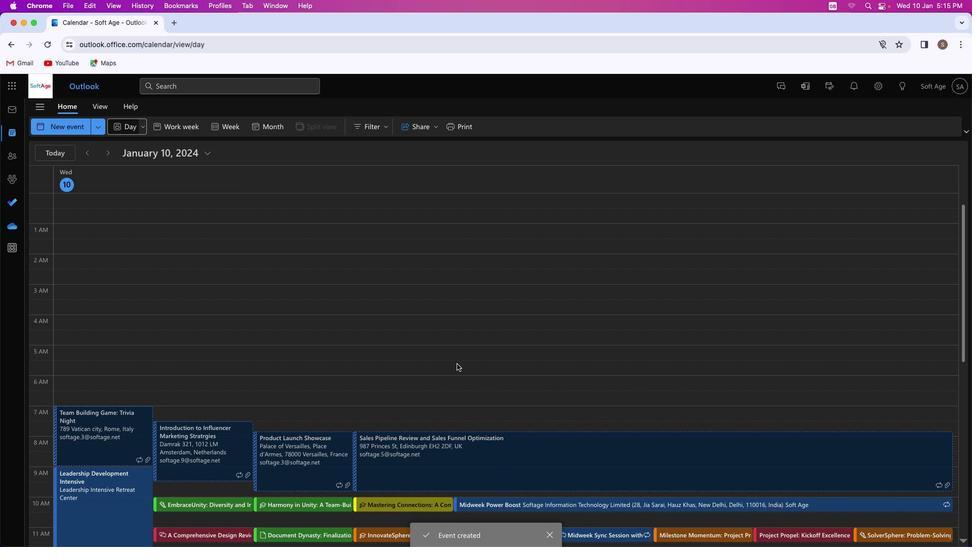 
